 Task: Select the date January 28, 2024, to assign specific hours.
Action: Mouse moved to (145, 400)
Screenshot: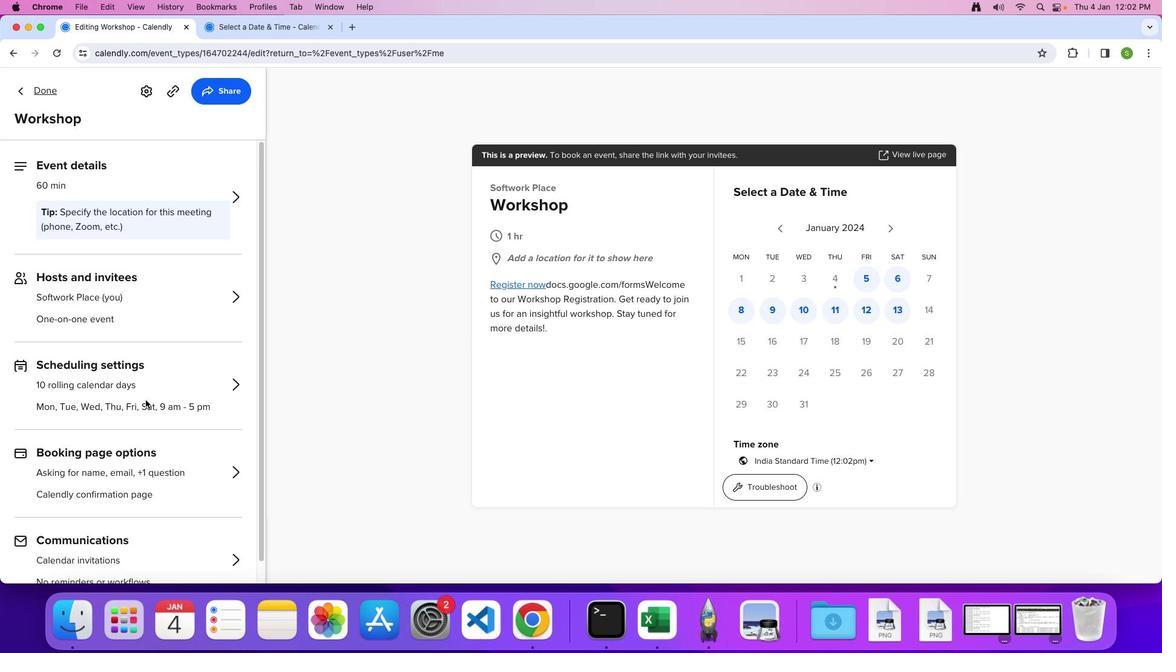
Action: Mouse pressed left at (145, 400)
Screenshot: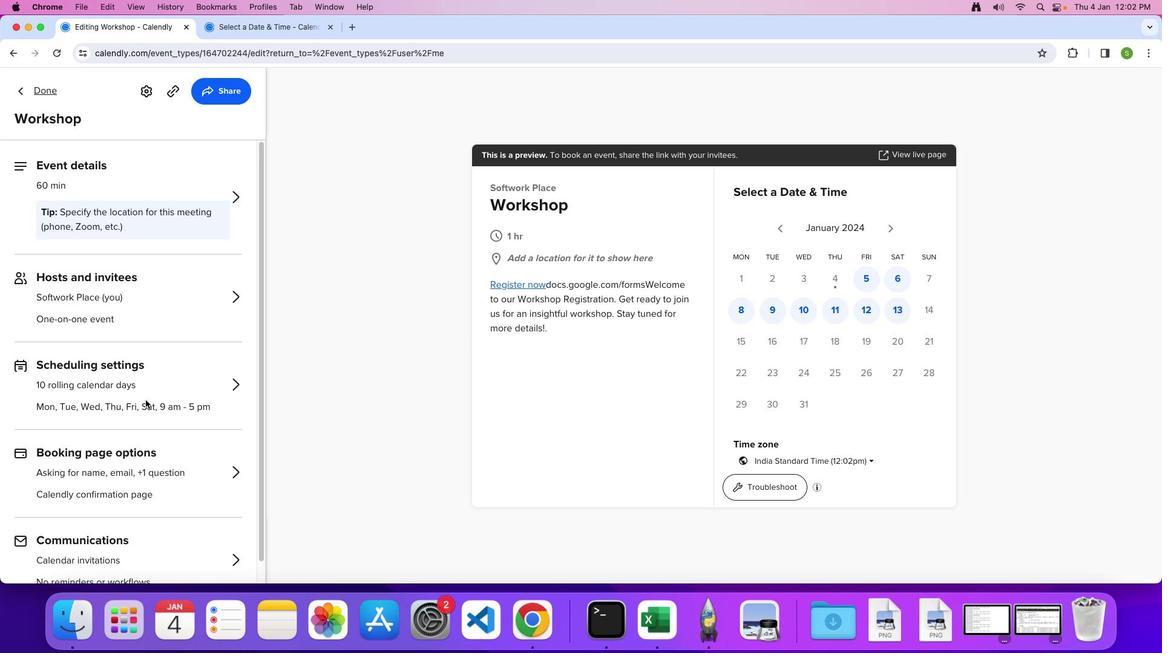 
Action: Mouse moved to (148, 390)
Screenshot: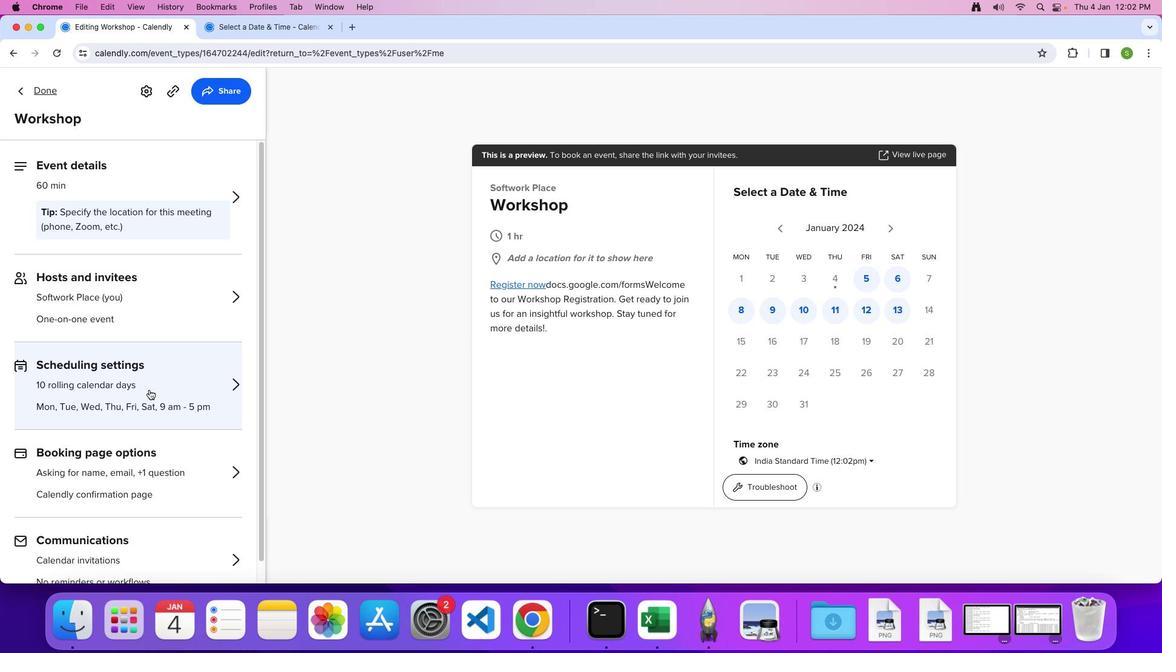 
Action: Mouse pressed left at (148, 390)
Screenshot: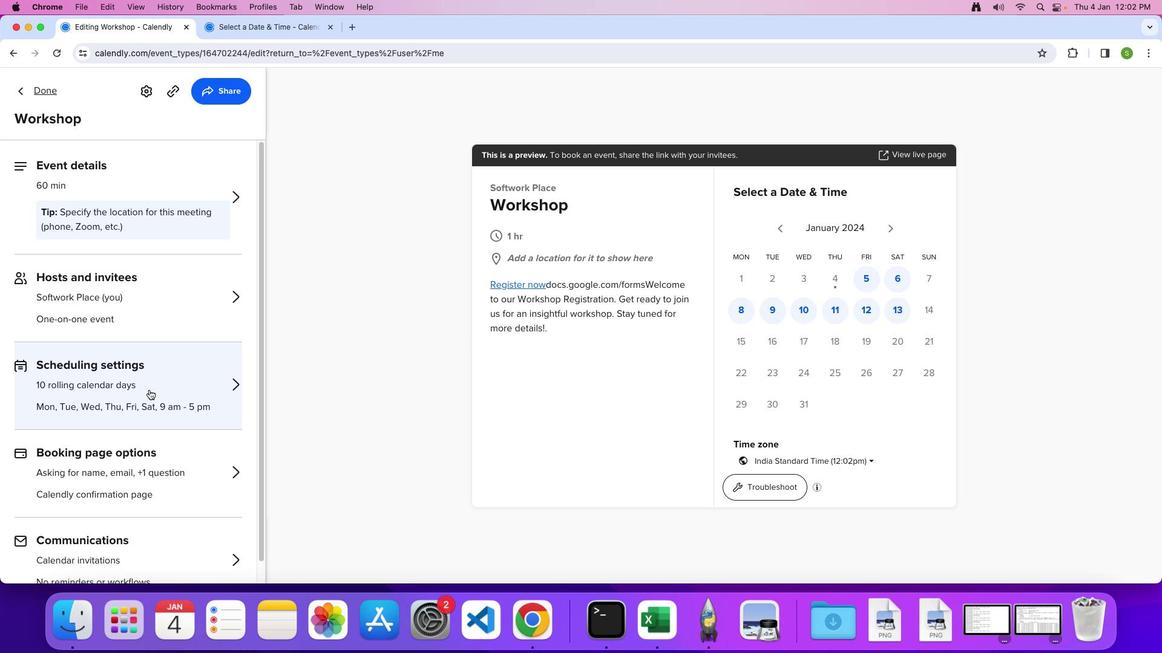 
Action: Mouse moved to (113, 395)
Screenshot: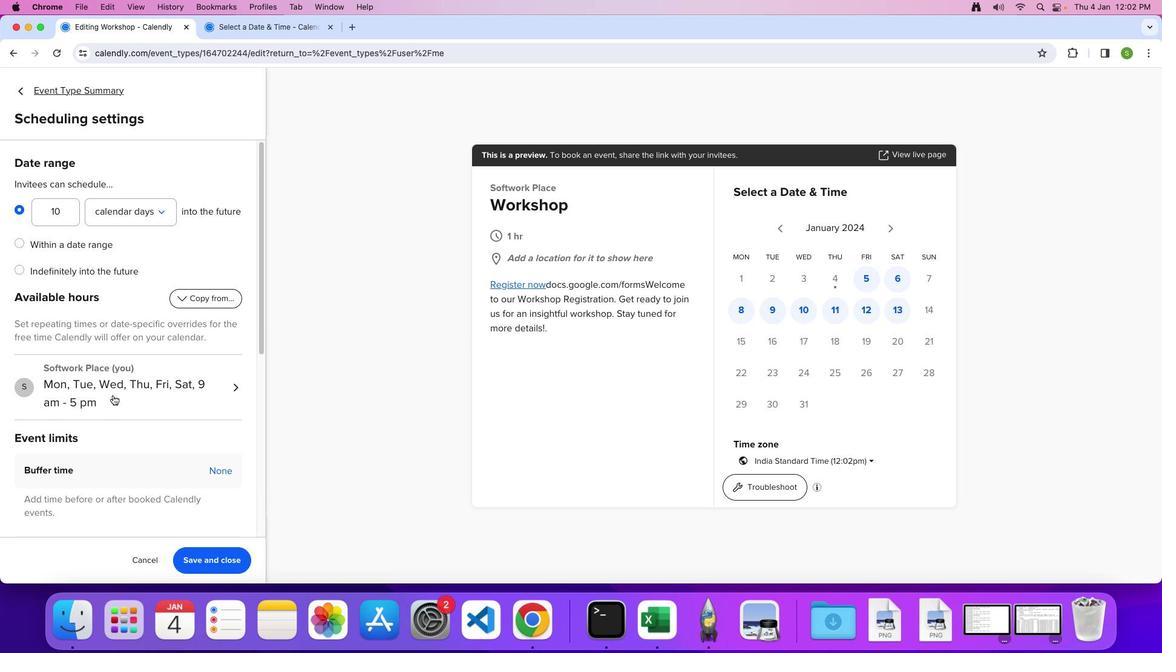 
Action: Mouse pressed left at (113, 395)
Screenshot: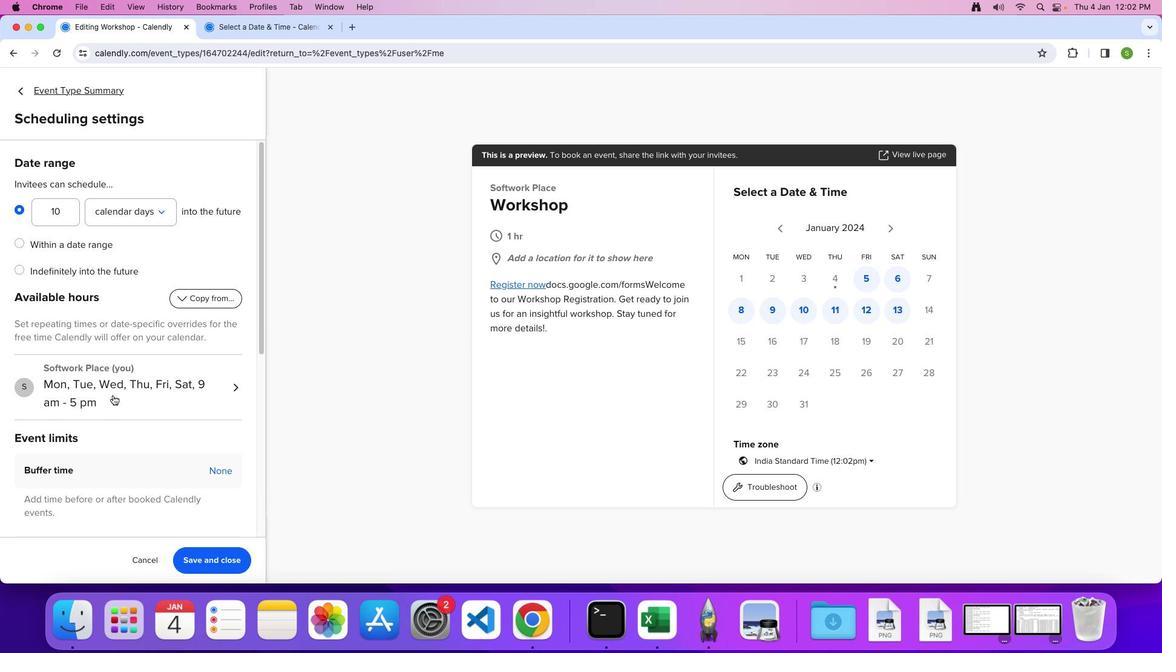 
Action: Mouse moved to (86, 224)
Screenshot: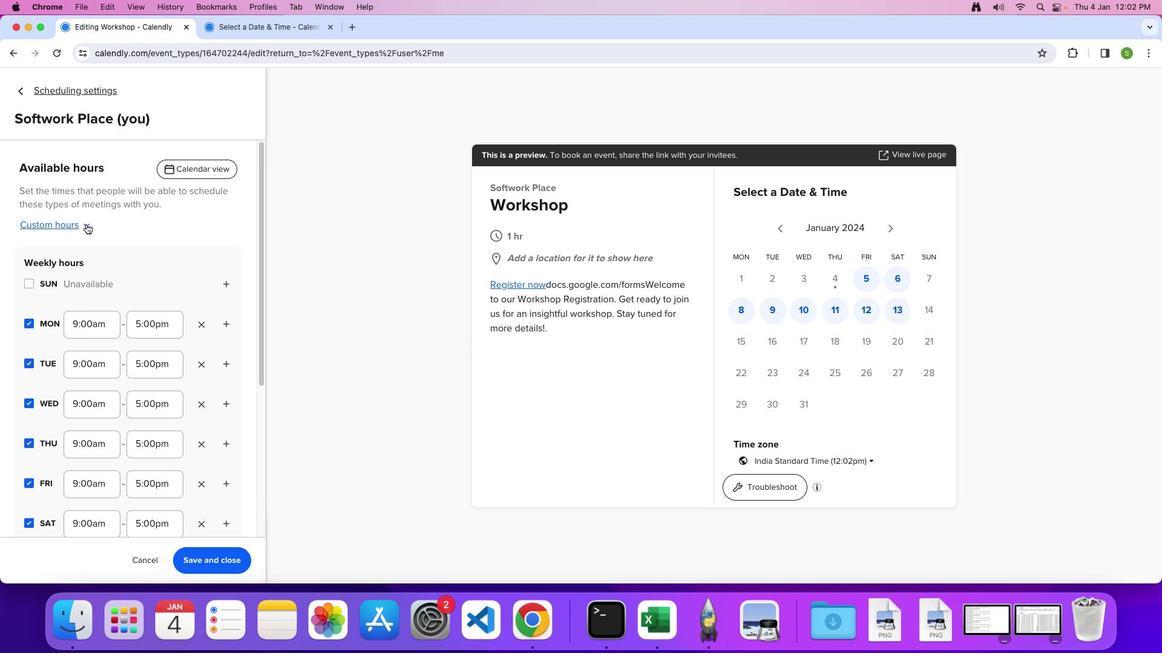 
Action: Mouse pressed left at (86, 224)
Screenshot: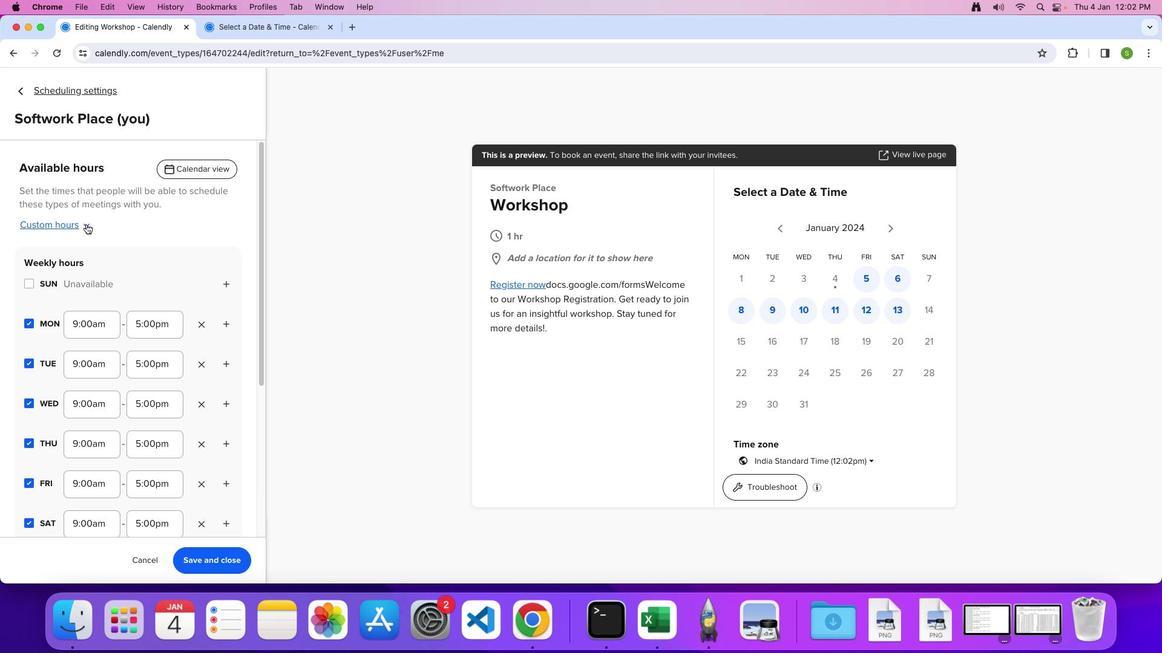 
Action: Mouse moved to (62, 299)
Screenshot: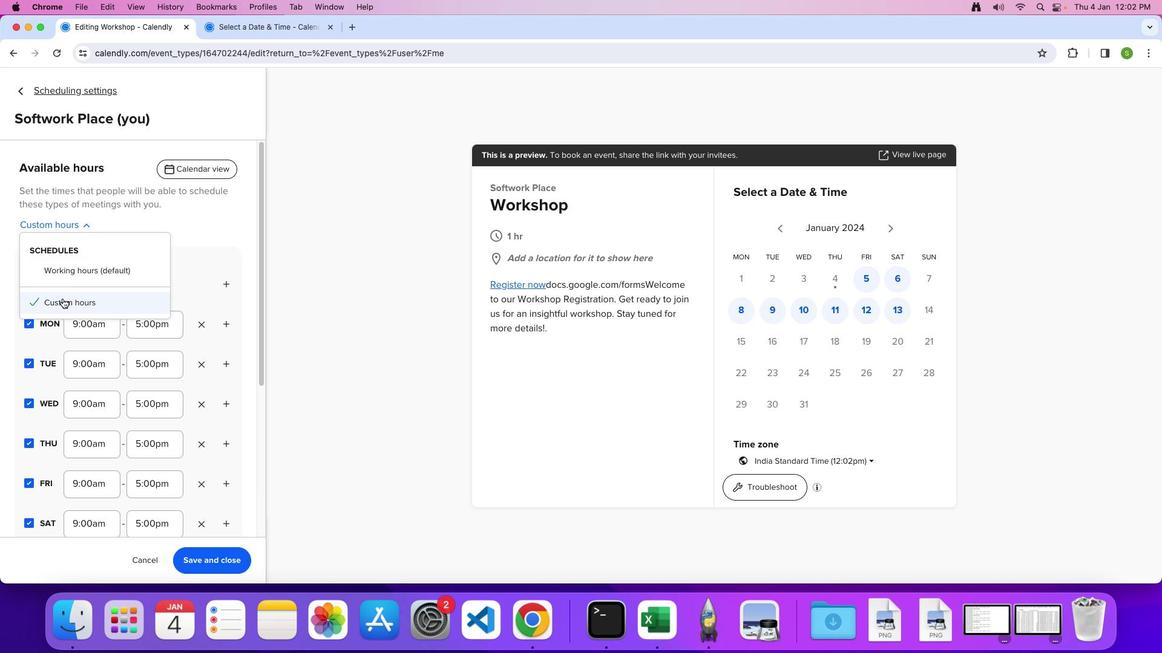 
Action: Mouse pressed left at (62, 299)
Screenshot: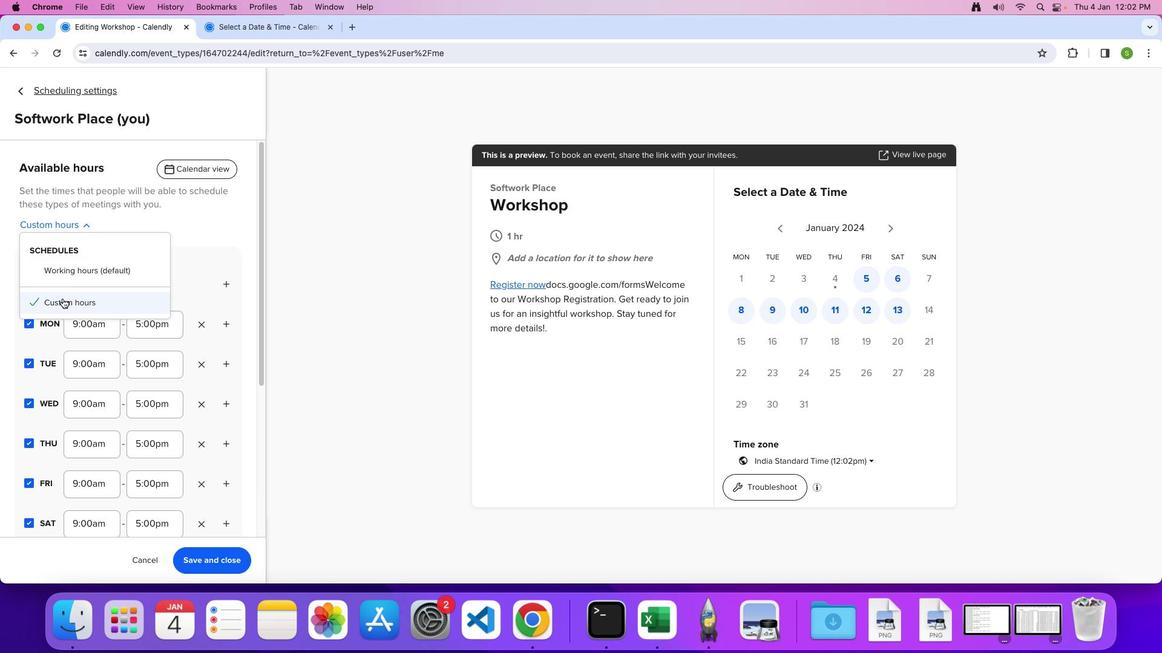 
Action: Mouse moved to (141, 270)
Screenshot: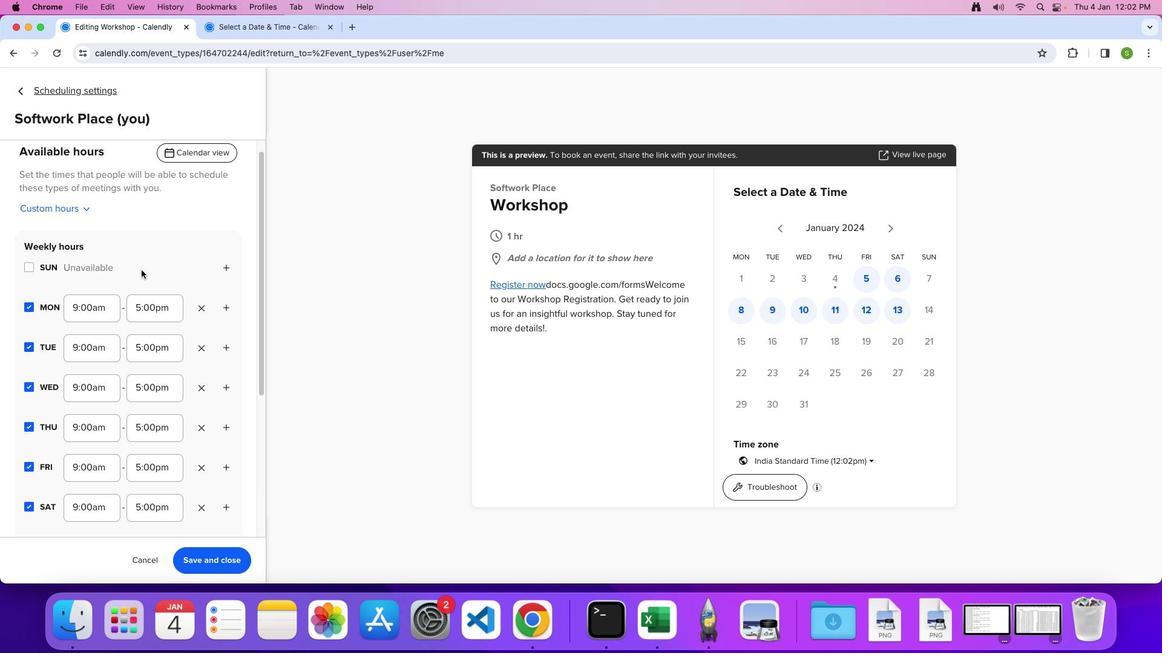 
Action: Mouse scrolled (141, 270) with delta (0, 0)
Screenshot: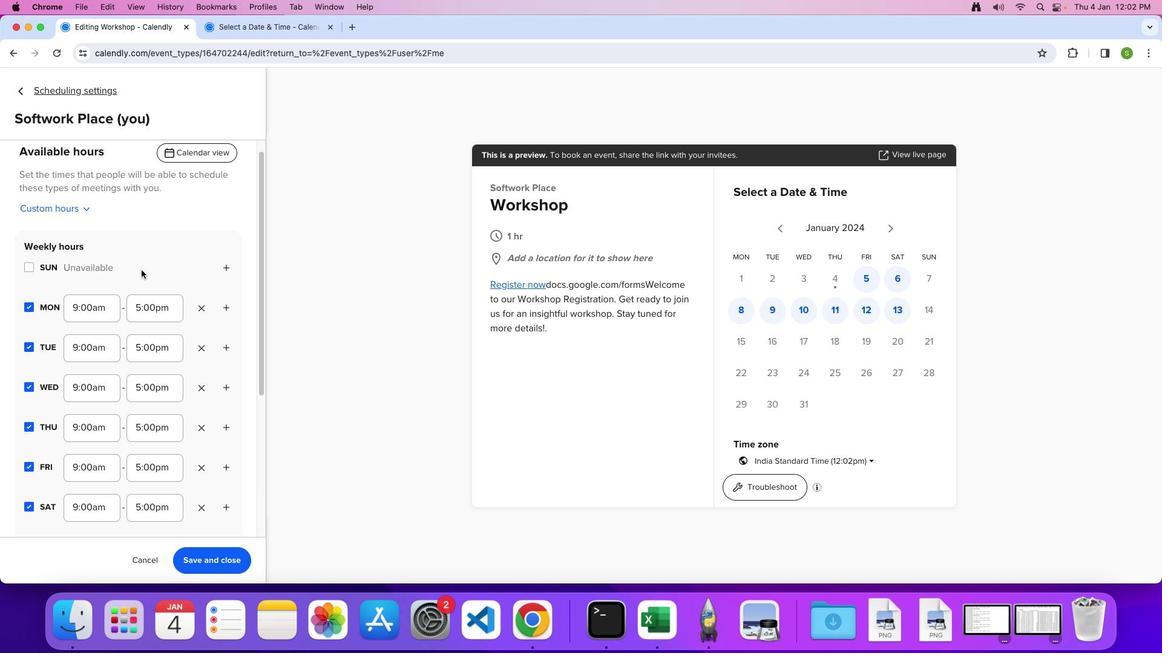 
Action: Mouse moved to (141, 270)
Screenshot: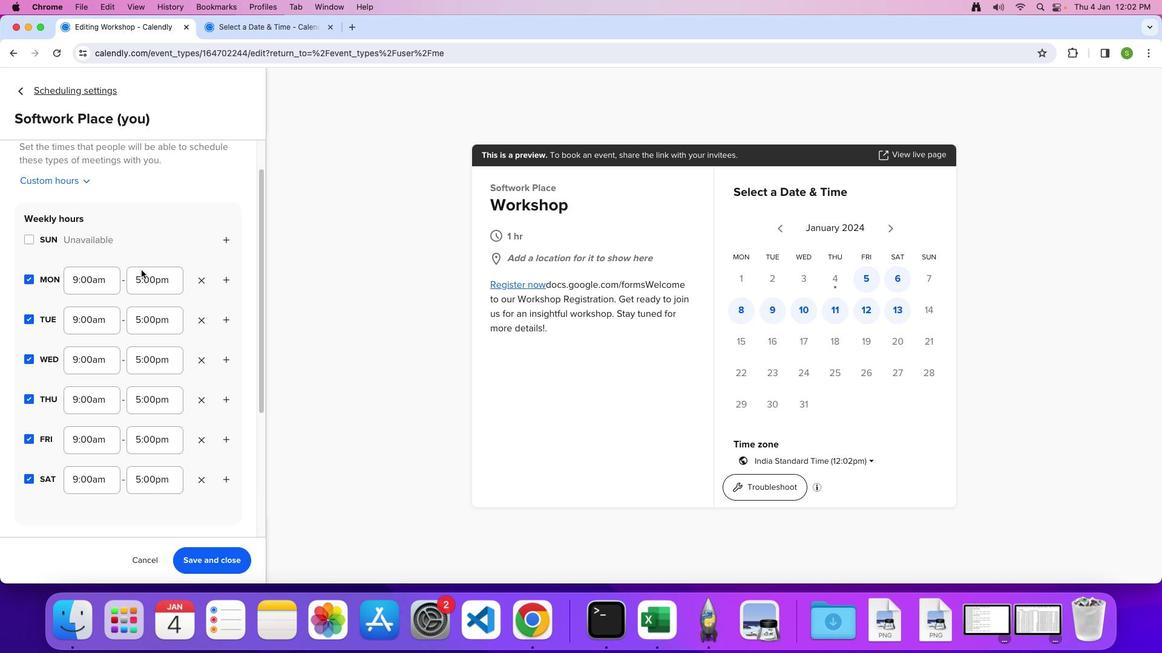 
Action: Mouse scrolled (141, 270) with delta (0, 0)
Screenshot: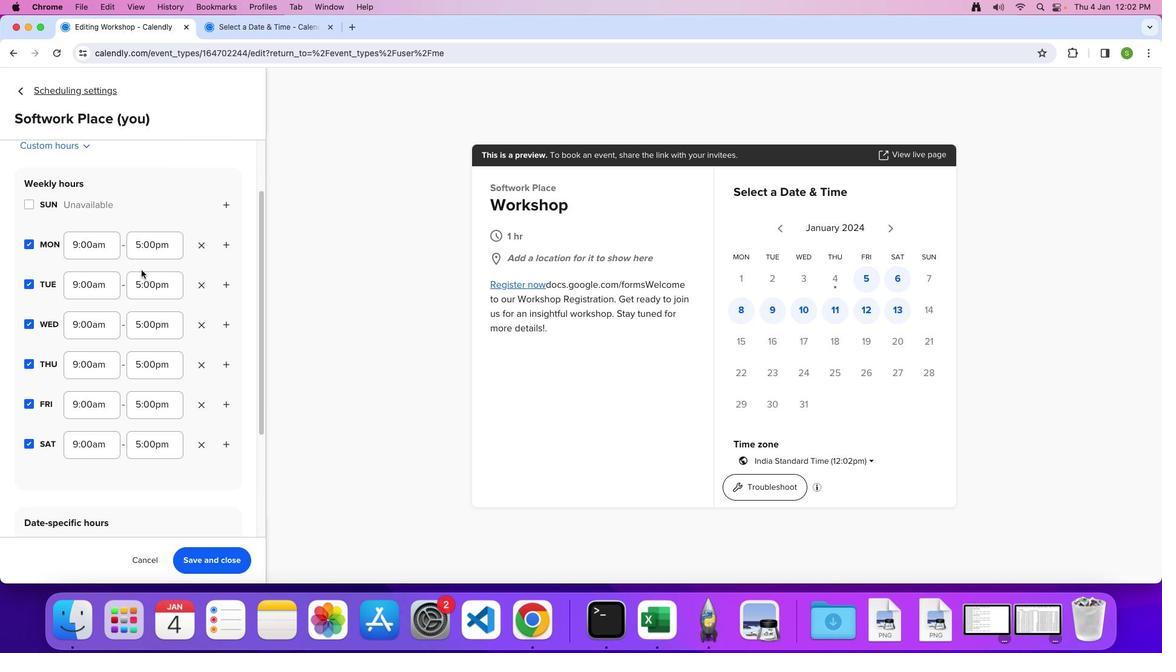
Action: Mouse scrolled (141, 270) with delta (0, -1)
Screenshot: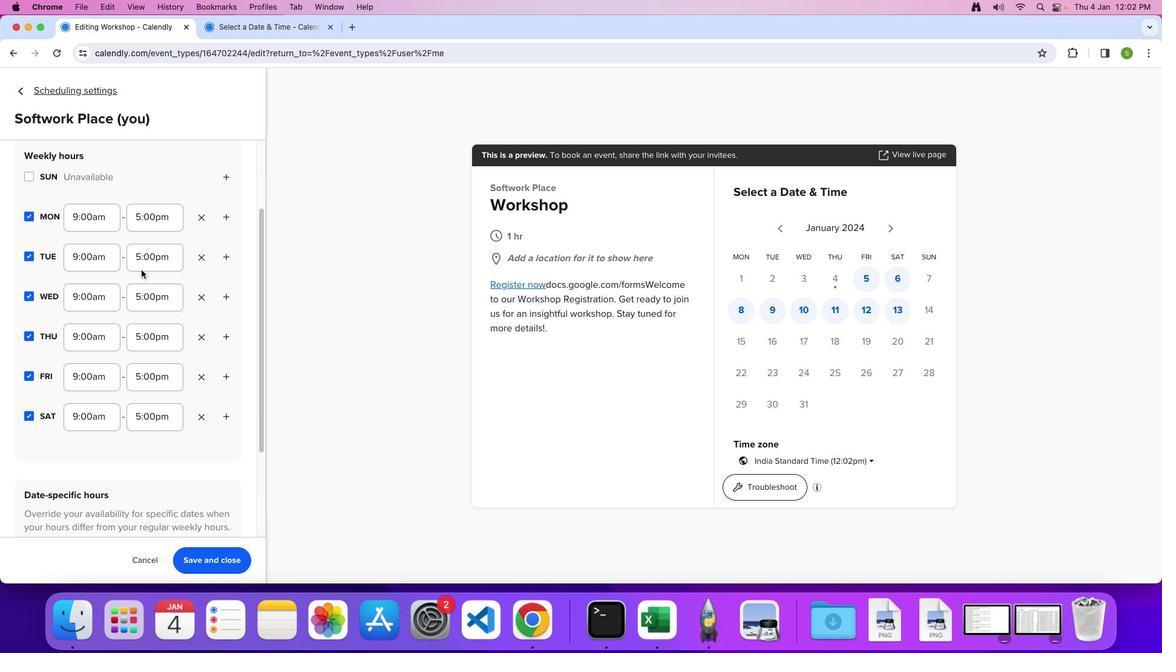 
Action: Mouse scrolled (141, 270) with delta (0, 0)
Screenshot: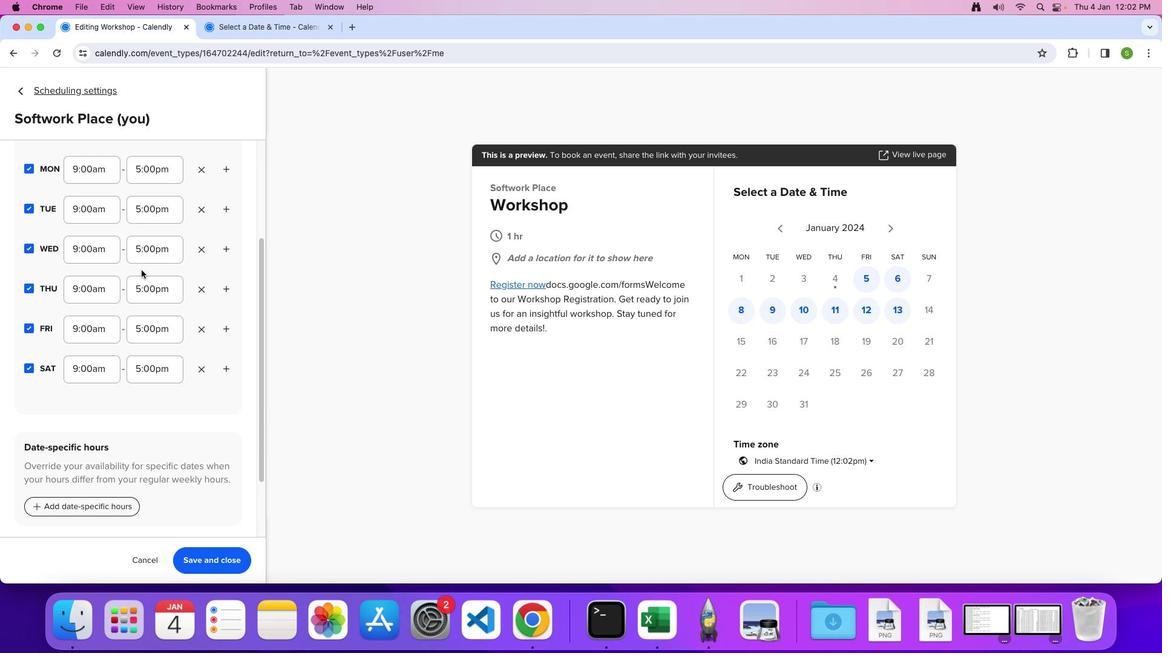 
Action: Mouse scrolled (141, 270) with delta (0, 0)
Screenshot: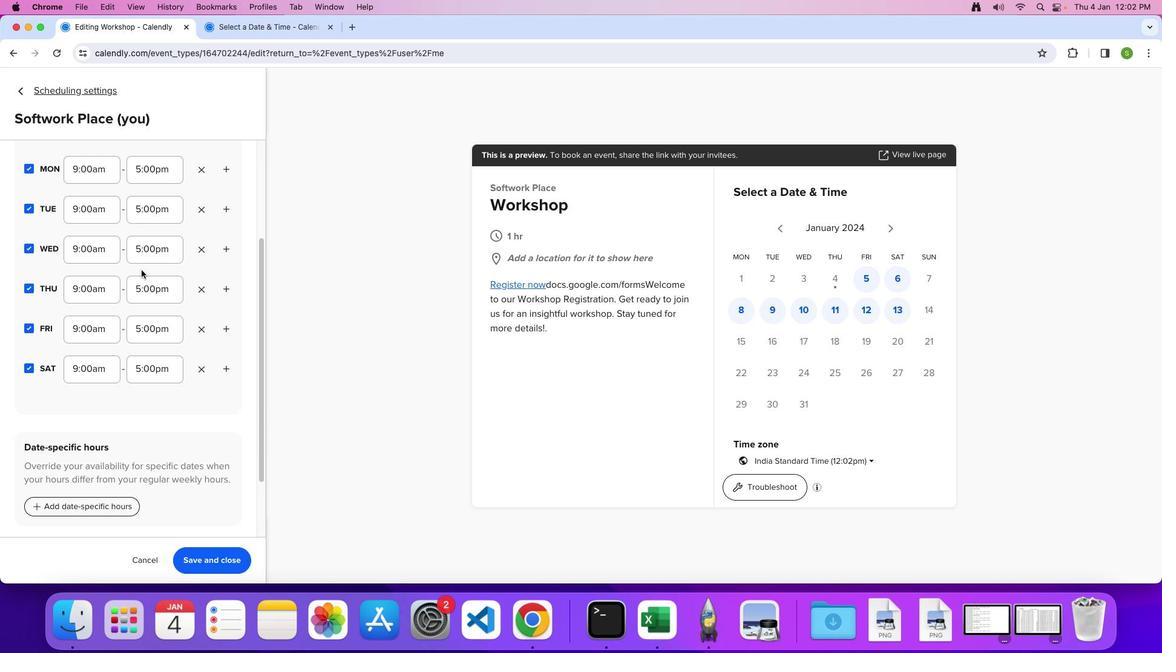 
Action: Mouse scrolled (141, 270) with delta (0, -2)
Screenshot: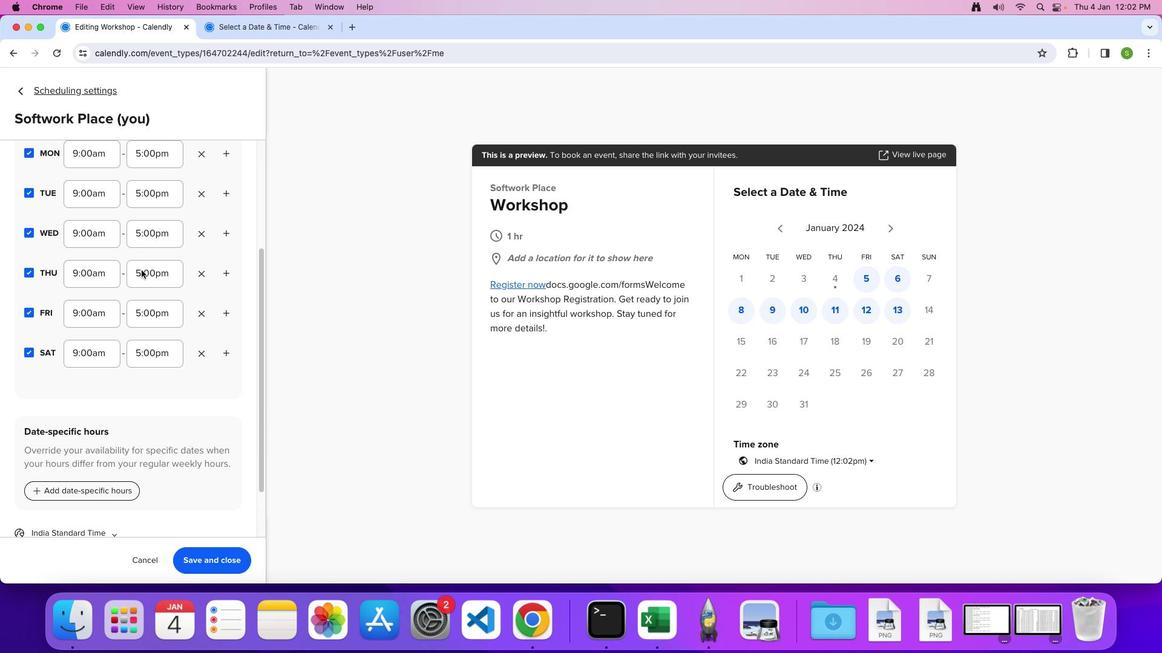 
Action: Mouse moved to (140, 271)
Screenshot: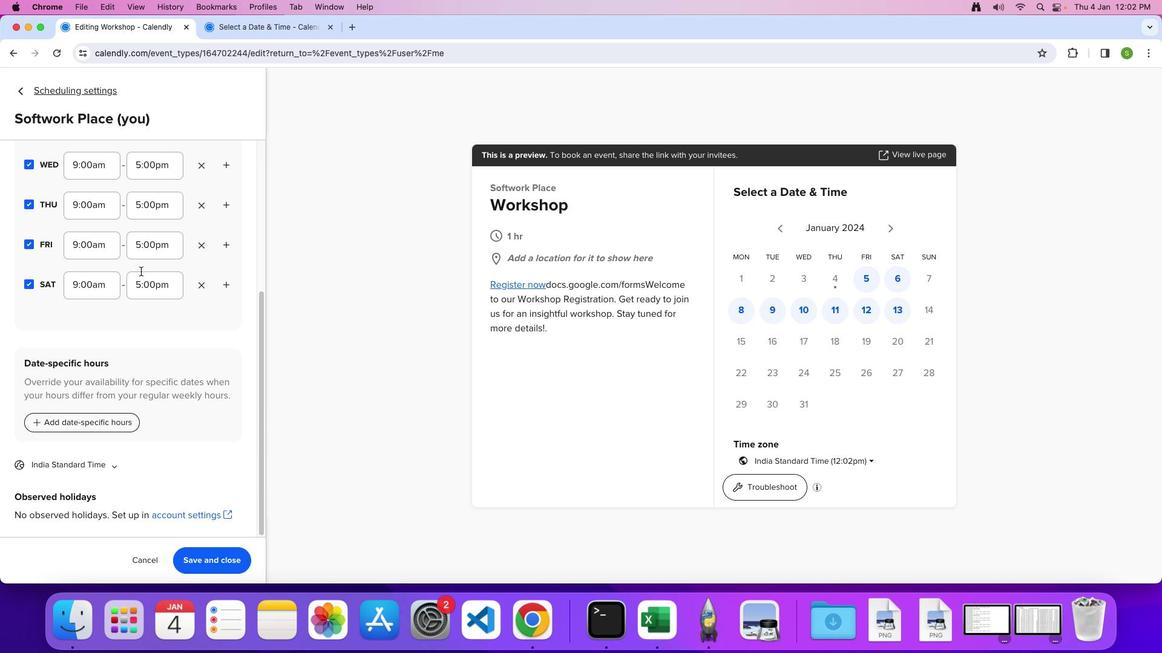 
Action: Mouse scrolled (140, 271) with delta (0, 0)
Screenshot: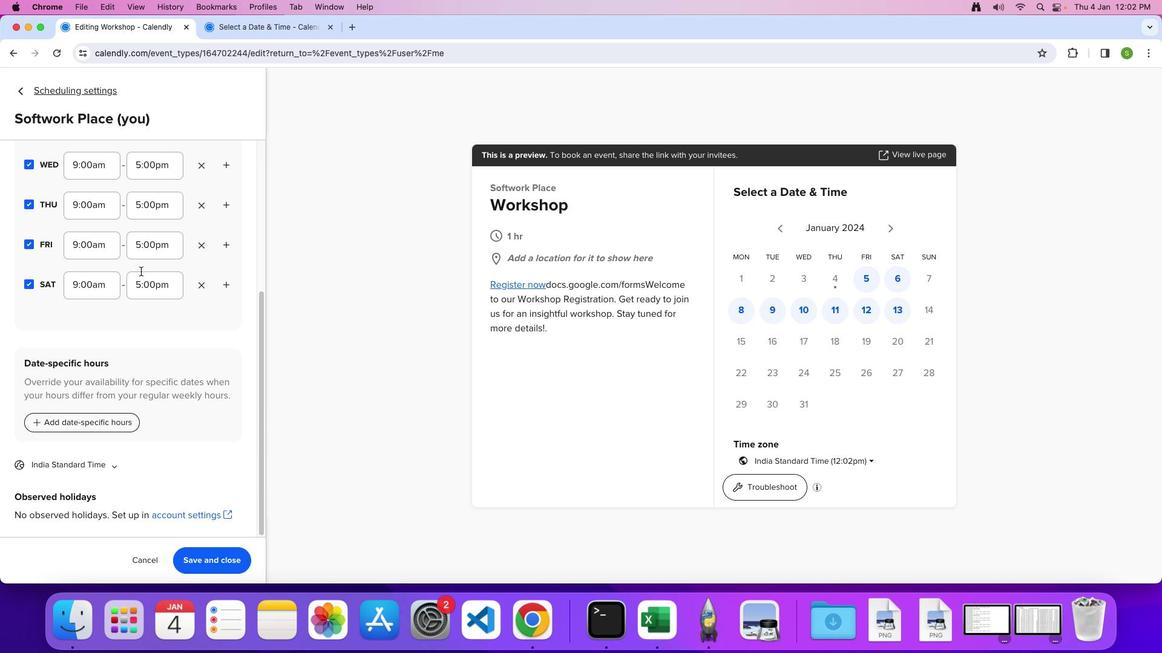 
Action: Mouse scrolled (140, 271) with delta (0, 0)
Screenshot: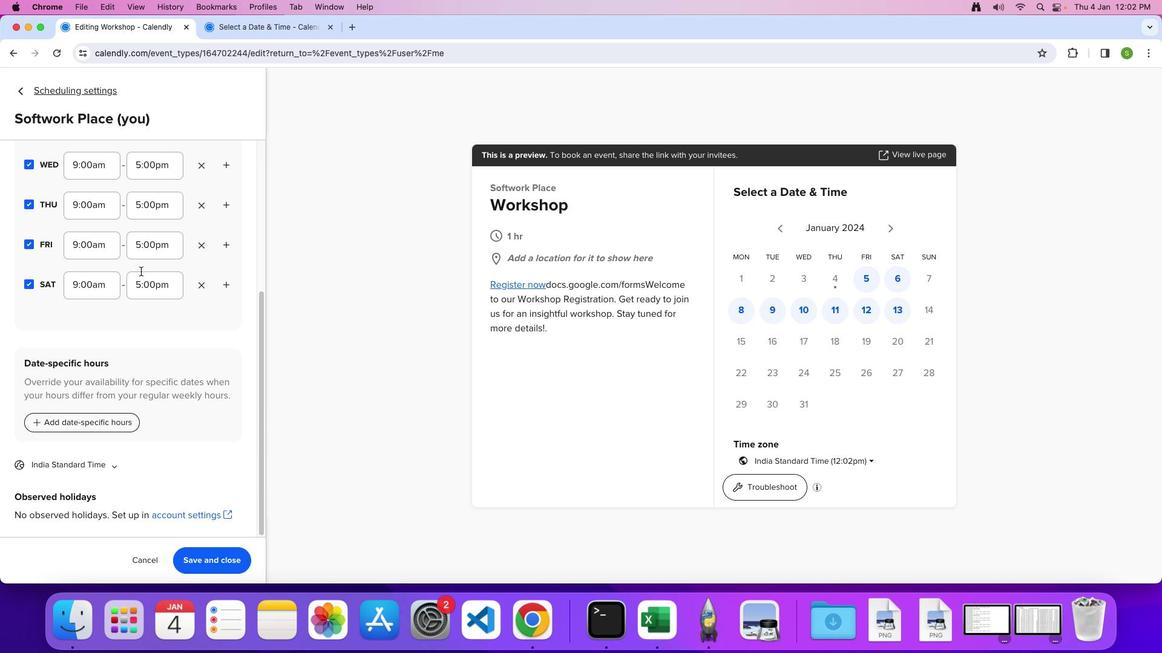
Action: Mouse scrolled (140, 271) with delta (0, -1)
Screenshot: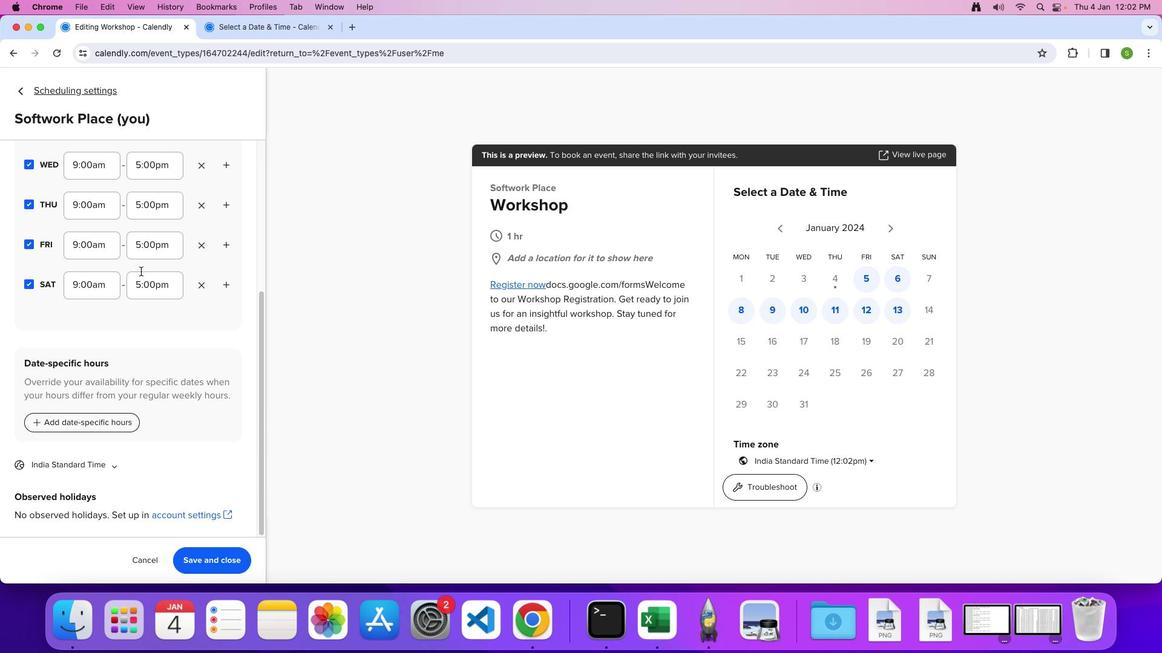 
Action: Mouse moved to (107, 418)
Screenshot: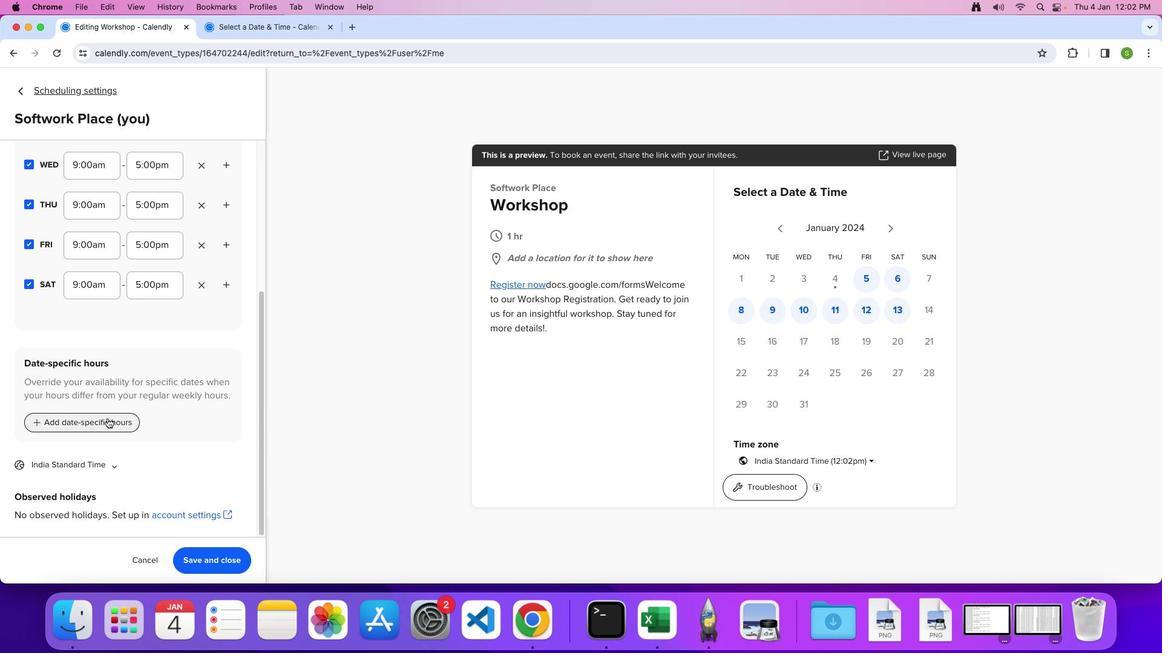 
Action: Mouse pressed left at (107, 418)
Screenshot: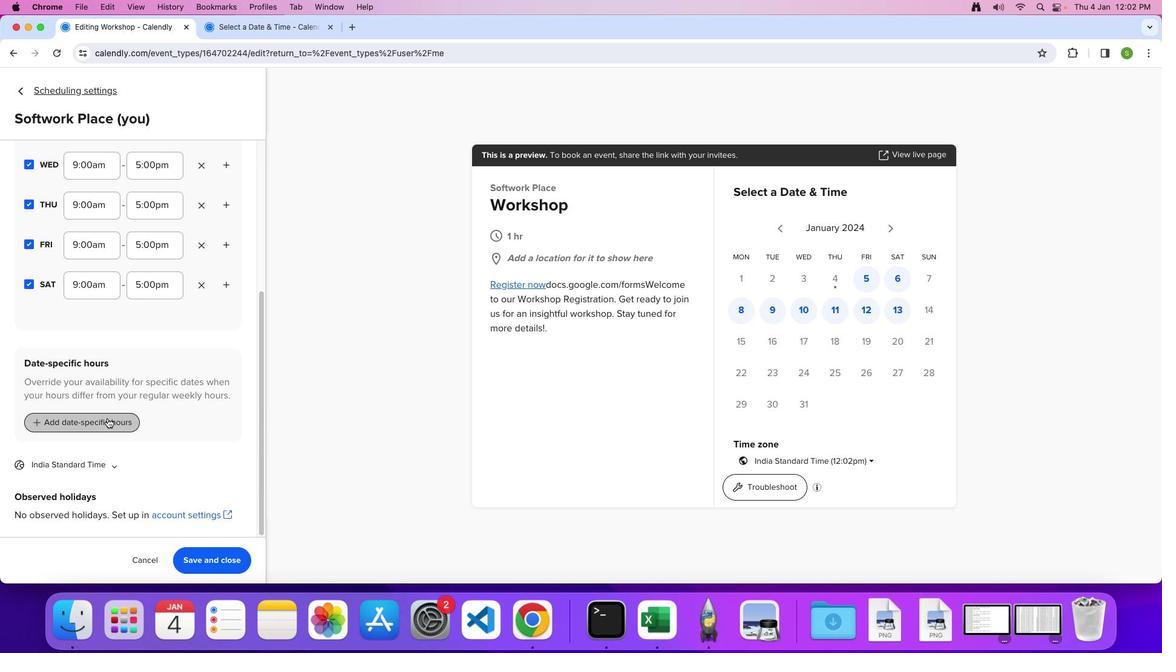 
Action: Mouse moved to (485, 385)
Screenshot: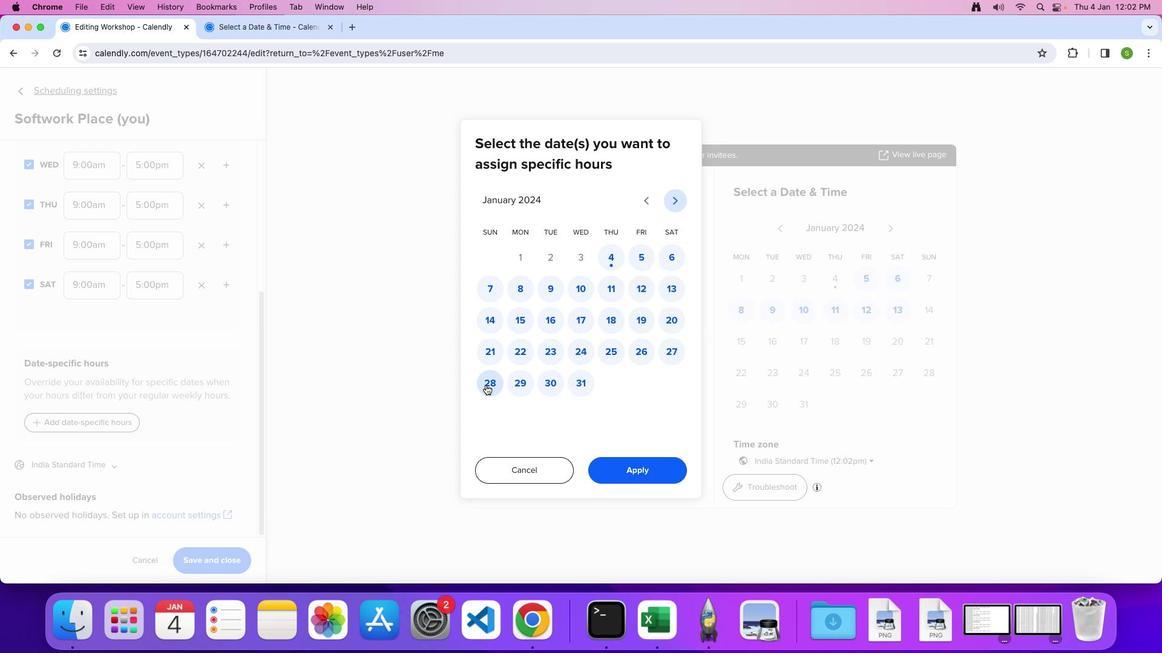 
Action: Mouse pressed left at (485, 385)
Screenshot: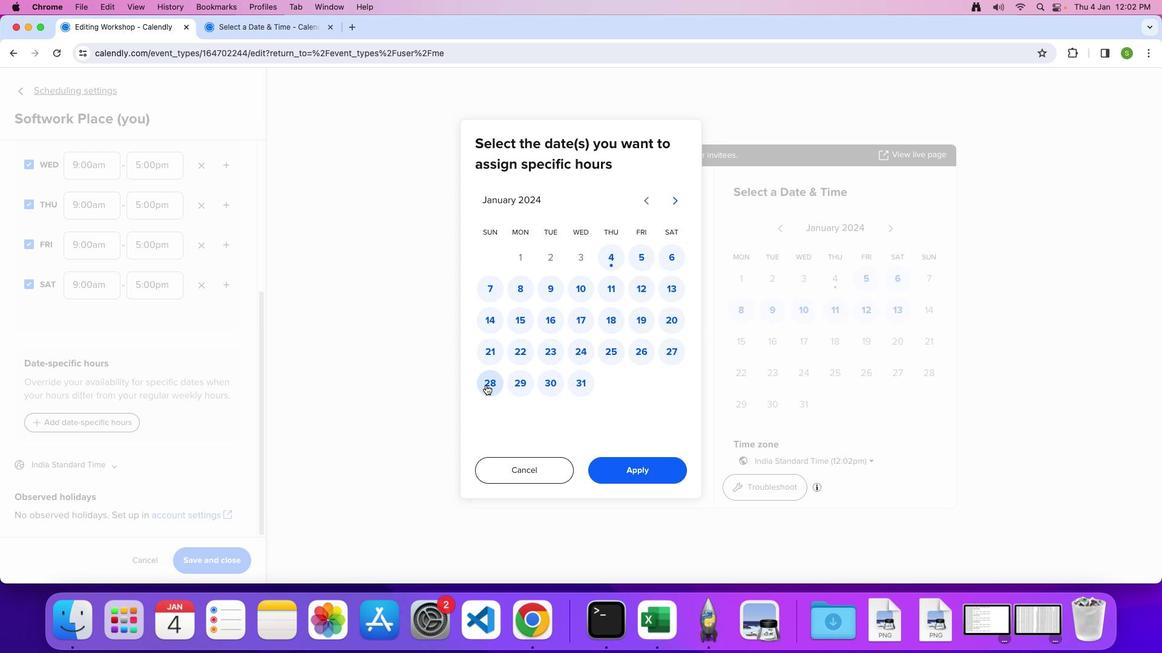 
